 Task: In the Contact  ThompsonGenesis@nbcnewyork.com, Log Call and save with description: 'Engaged in a call with a potential buyer discussing their requirements.'; Select call outcome: 'Busy '; Select call Direction: Inbound; Add date: '15 September, 2023' and time 6:00:PM. Logged in from softage.1@softage.net
Action: Mouse moved to (78, 51)
Screenshot: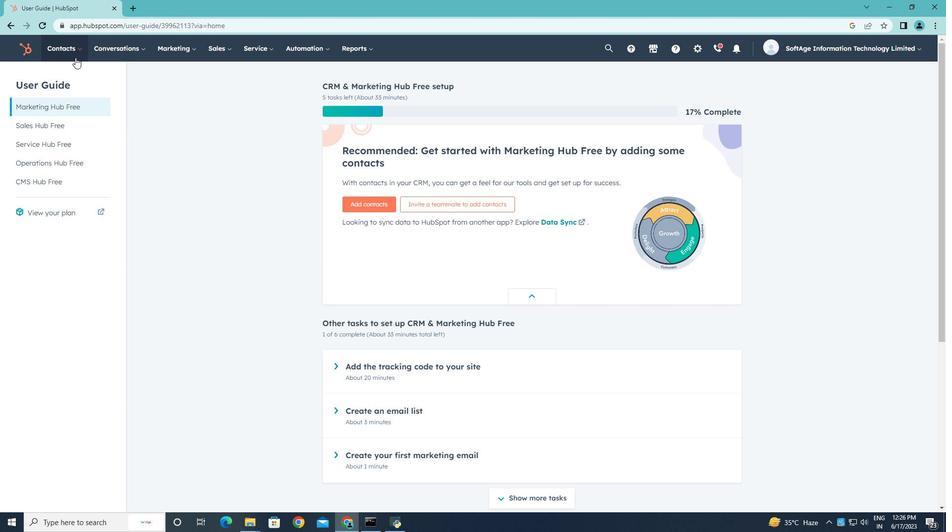 
Action: Mouse pressed left at (78, 51)
Screenshot: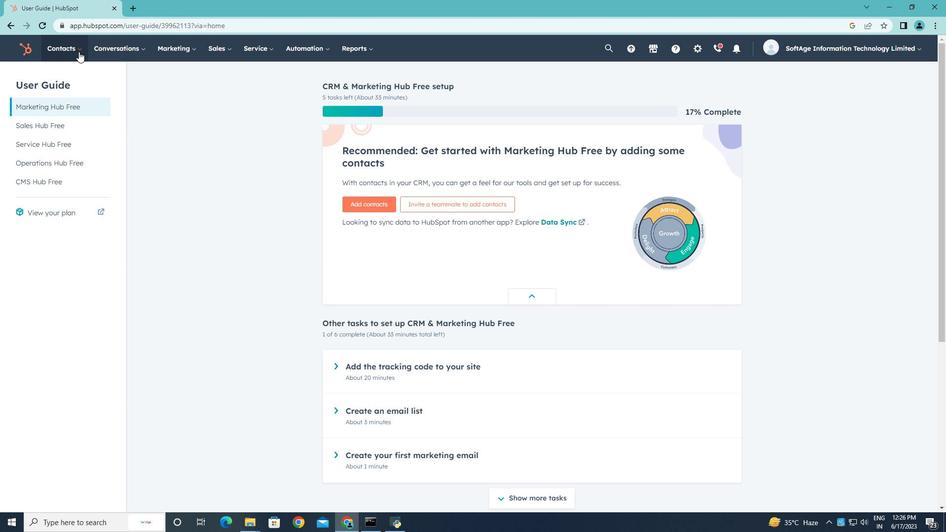 
Action: Mouse moved to (74, 78)
Screenshot: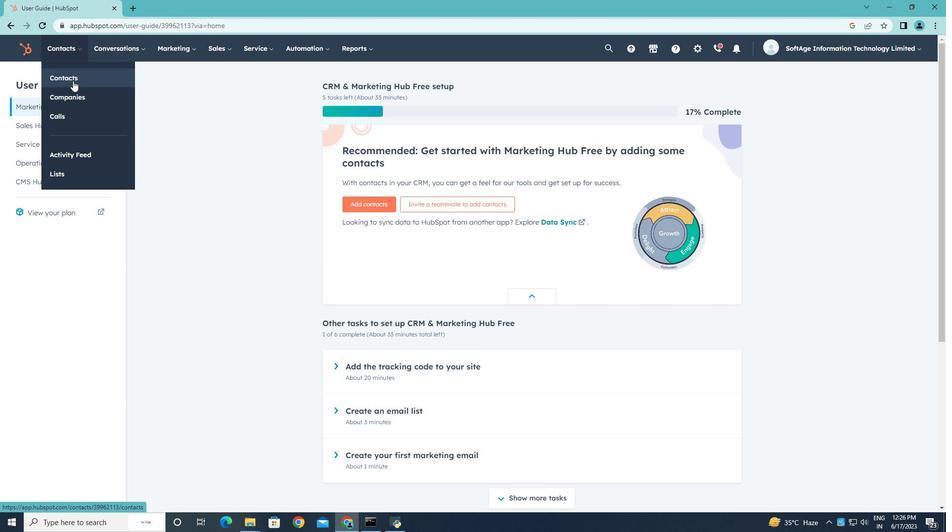 
Action: Mouse pressed left at (74, 78)
Screenshot: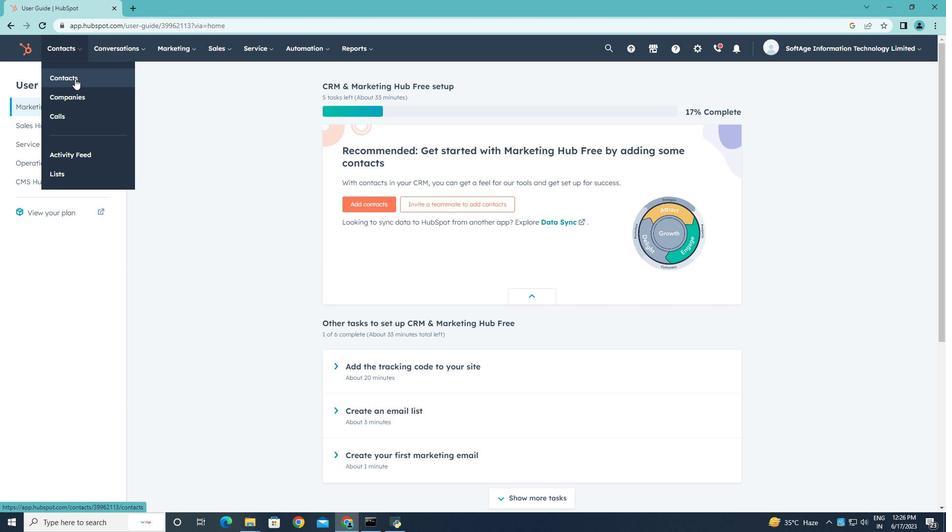 
Action: Mouse moved to (89, 161)
Screenshot: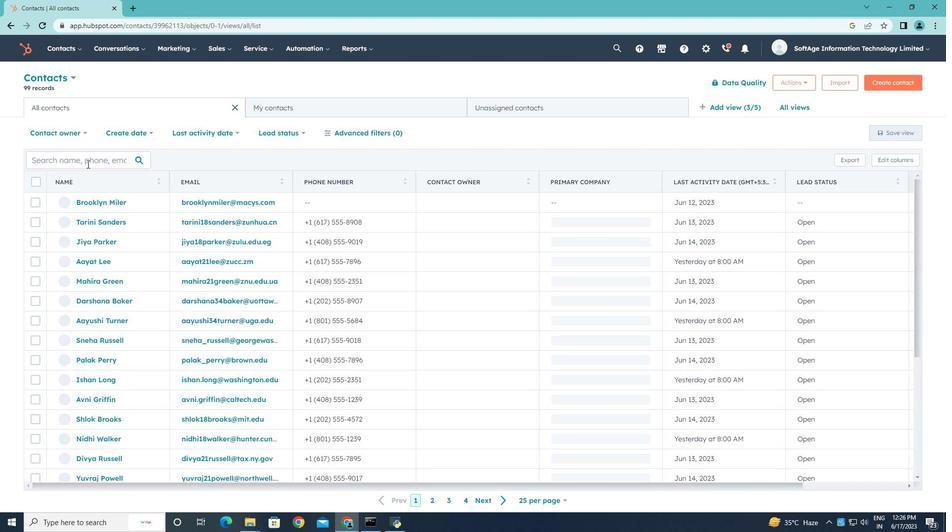 
Action: Mouse pressed left at (89, 161)
Screenshot: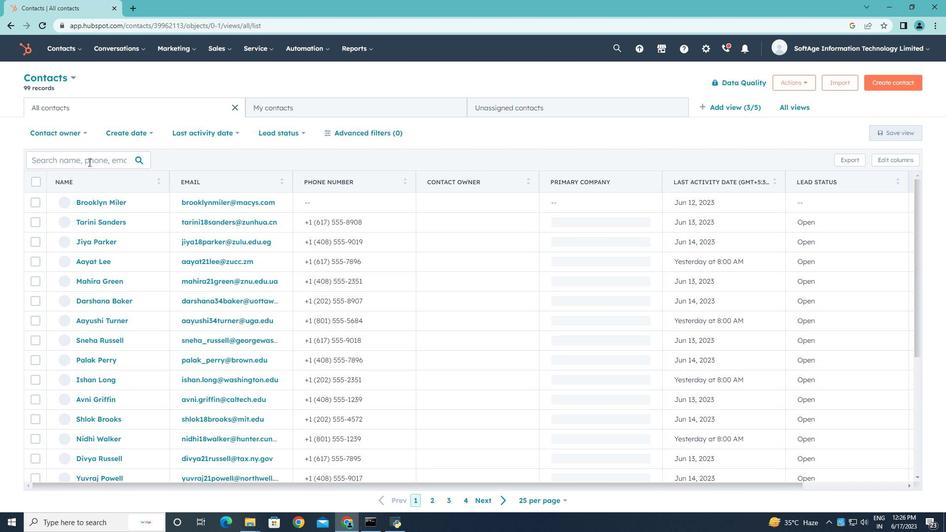 
Action: Key pressed <Key.shift>Thompson<Key.shift>Genesis<Key.shift>@nbcnewyork.com
Screenshot: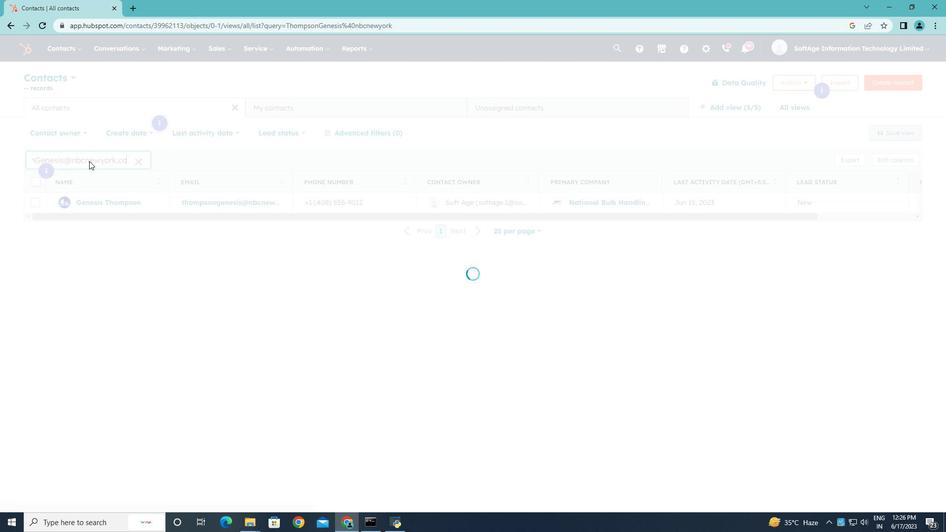 
Action: Mouse moved to (101, 202)
Screenshot: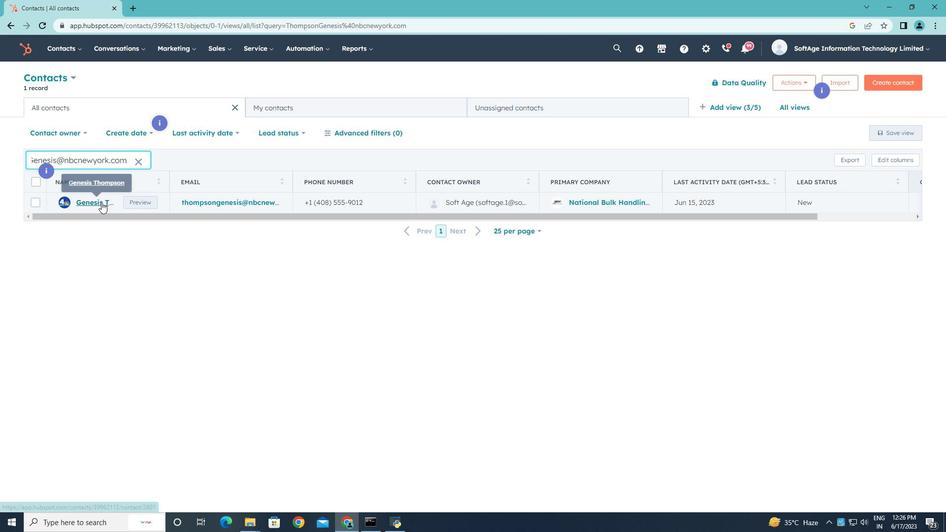 
Action: Mouse pressed left at (101, 202)
Screenshot: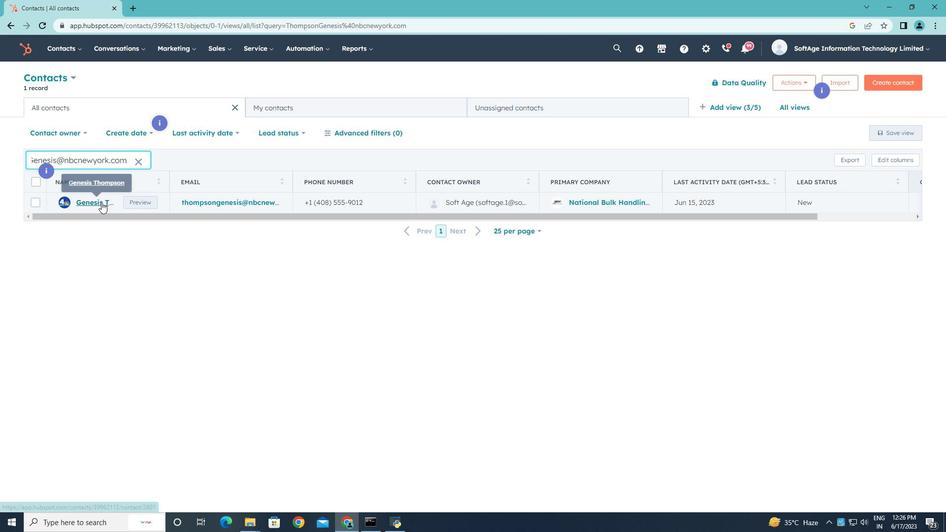 
Action: Mouse moved to (188, 210)
Screenshot: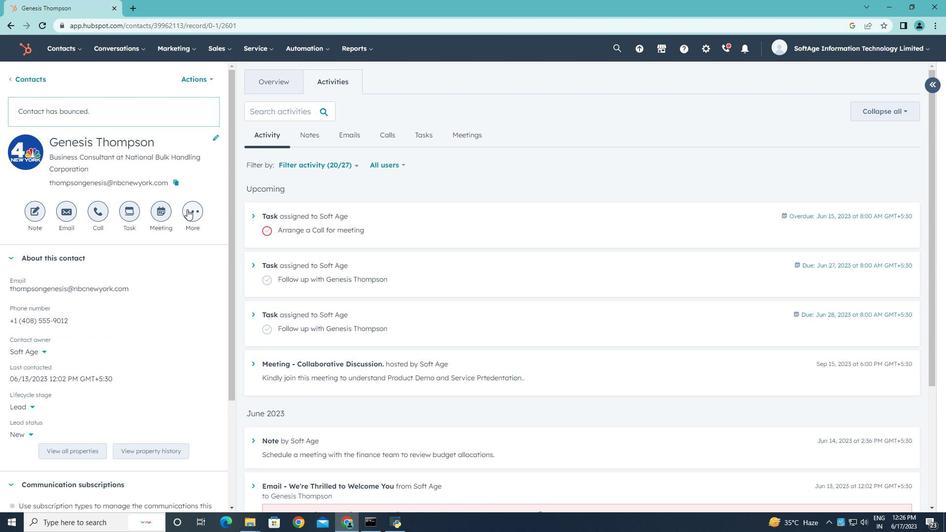 
Action: Mouse pressed left at (188, 210)
Screenshot: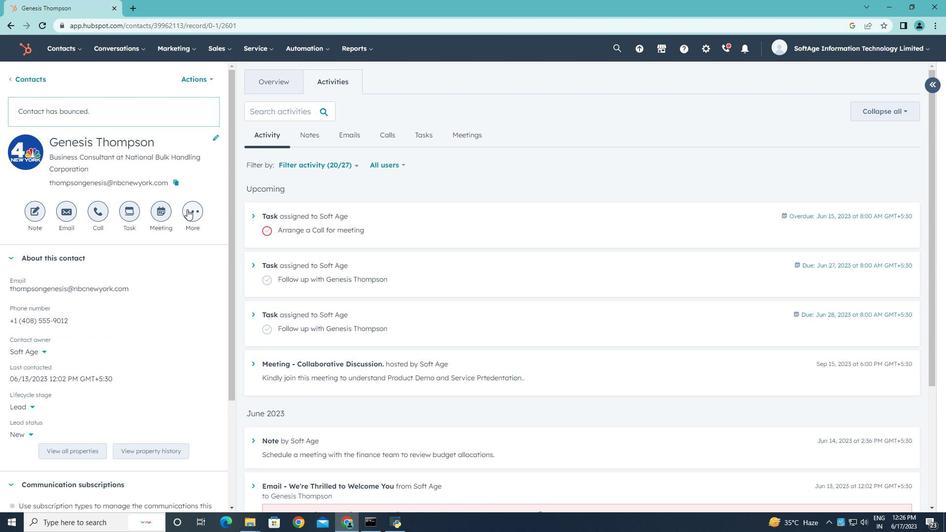 
Action: Mouse moved to (176, 292)
Screenshot: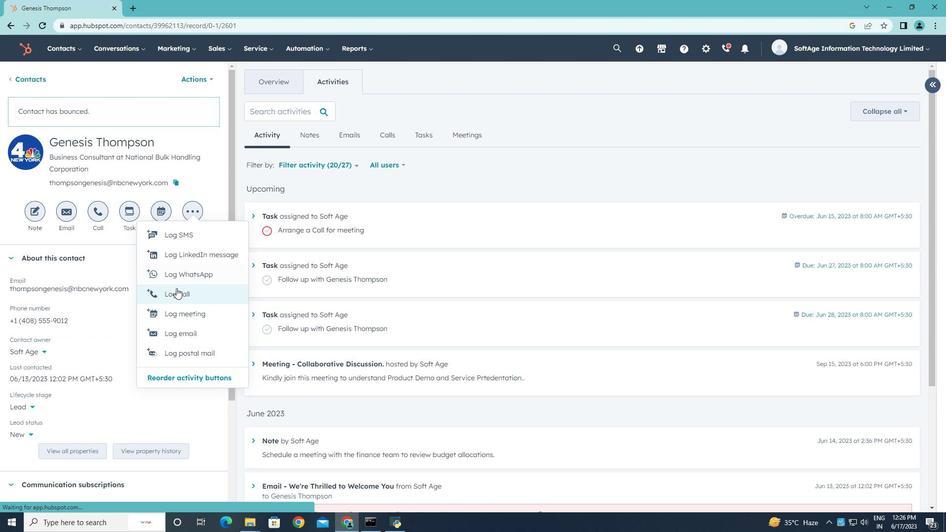 
Action: Mouse pressed left at (176, 292)
Screenshot: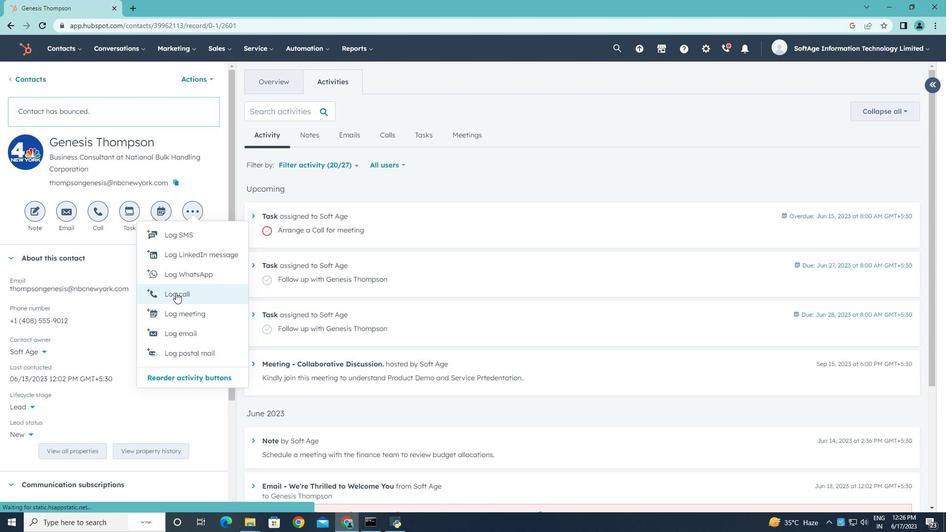 
Action: Key pressed <Key.shift>Engaged<Key.space>a<Key.backspace>i<Key.space>a<Key.space>call<Key.left><Key.left><Key.left><Key.left><Key.left><Key.left><Key.left>n<Key.down><Key.space>with<Key.space>a<Key.space>potential<Key.space>buyer<Key.space>discussing<Key.space>their<Key.space>requirements.
Screenshot: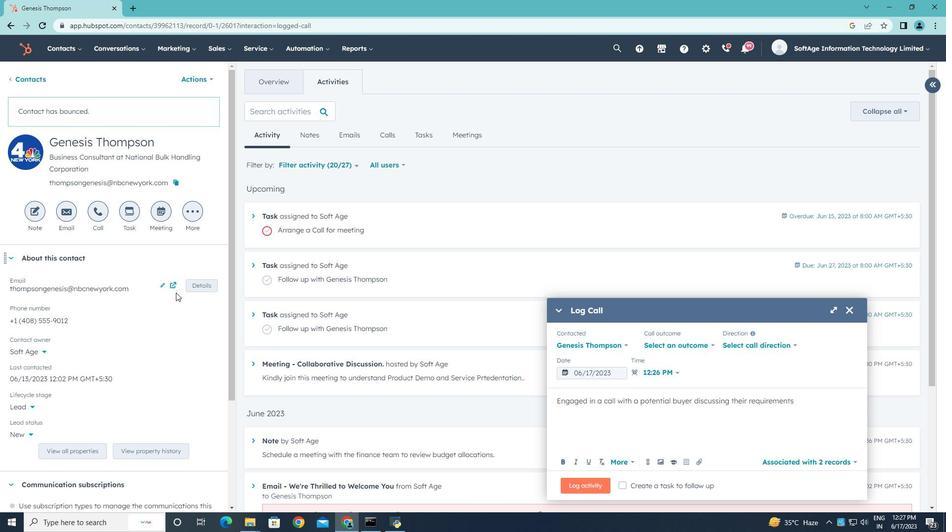 
Action: Mouse moved to (713, 346)
Screenshot: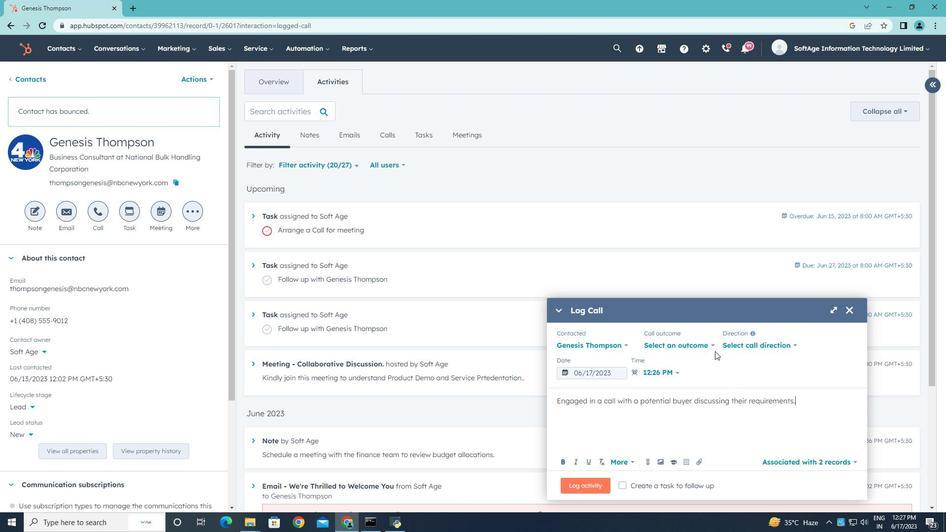 
Action: Mouse pressed left at (713, 346)
Screenshot: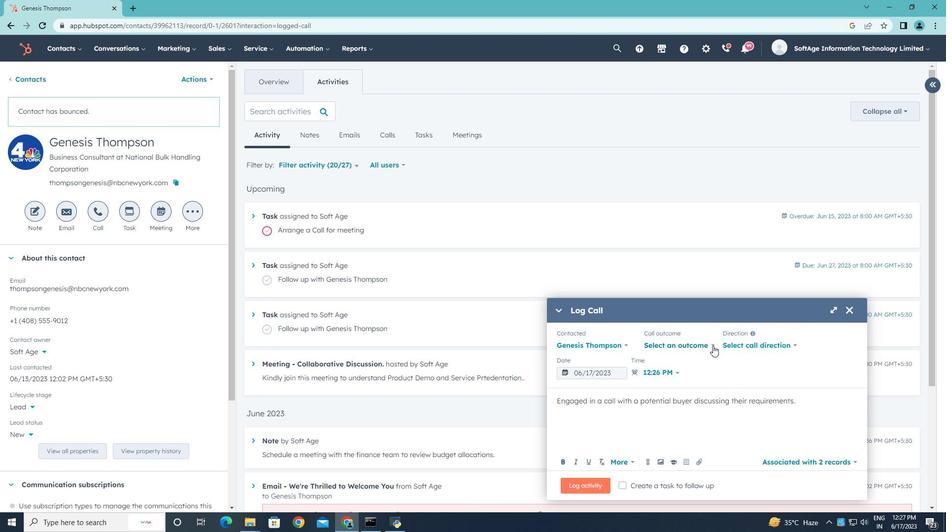 
Action: Mouse moved to (673, 374)
Screenshot: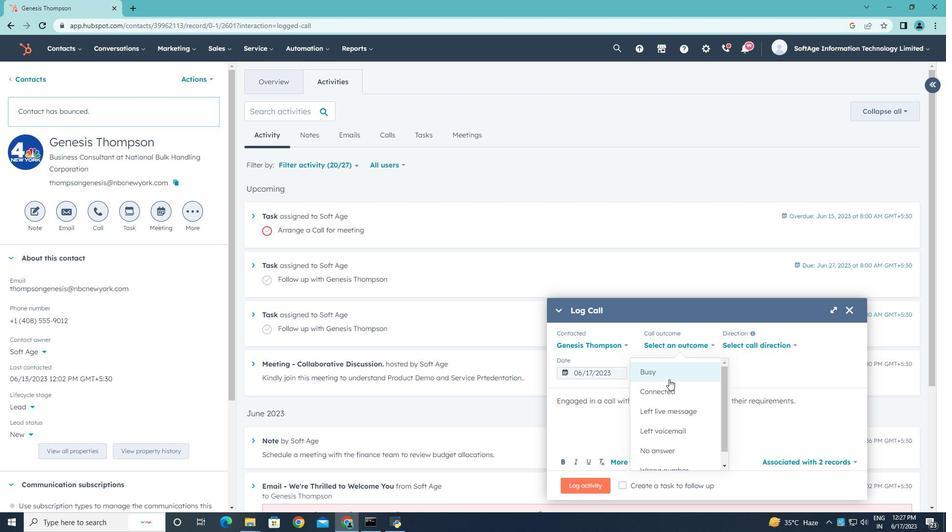 
Action: Mouse pressed left at (673, 374)
Screenshot: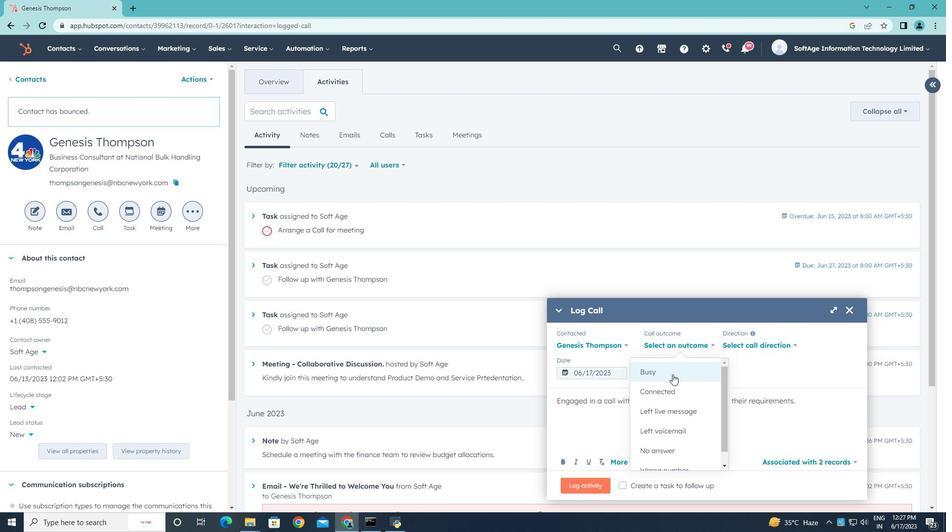 
Action: Mouse moved to (747, 345)
Screenshot: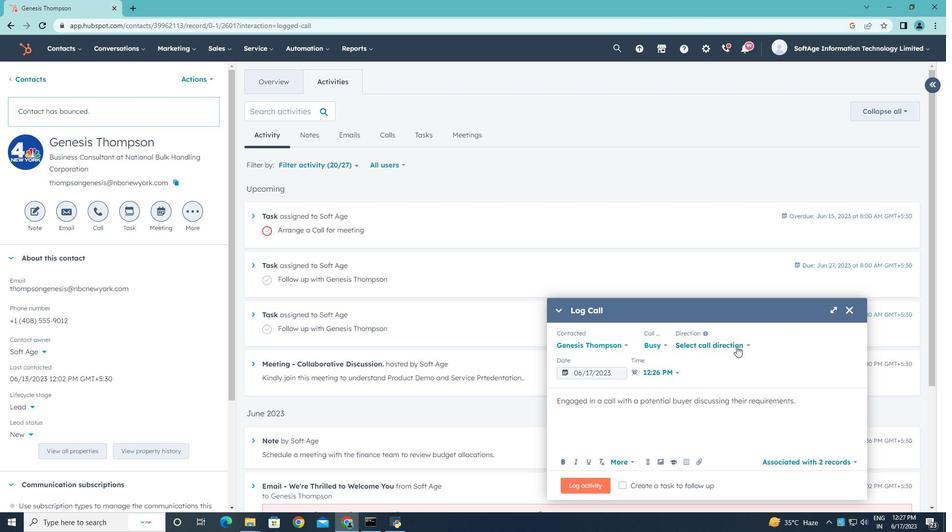 
Action: Mouse pressed left at (747, 345)
Screenshot: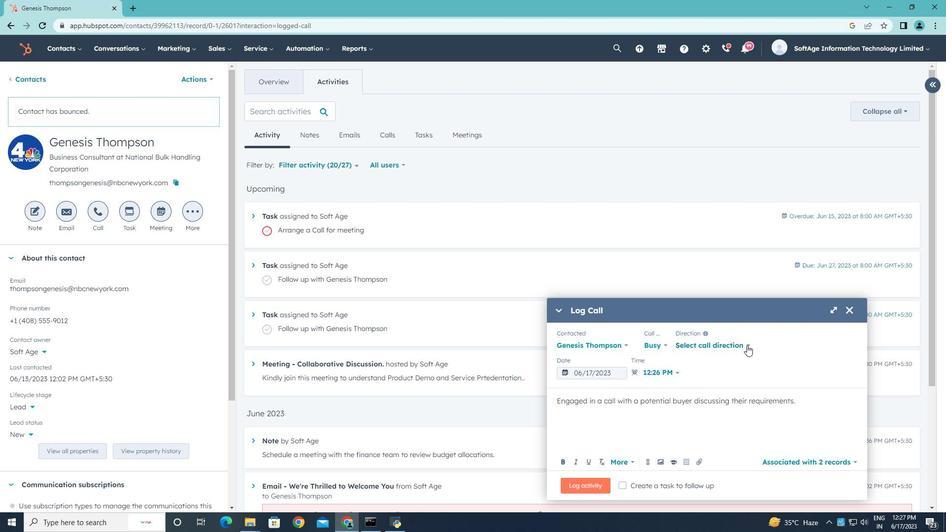 
Action: Mouse moved to (706, 372)
Screenshot: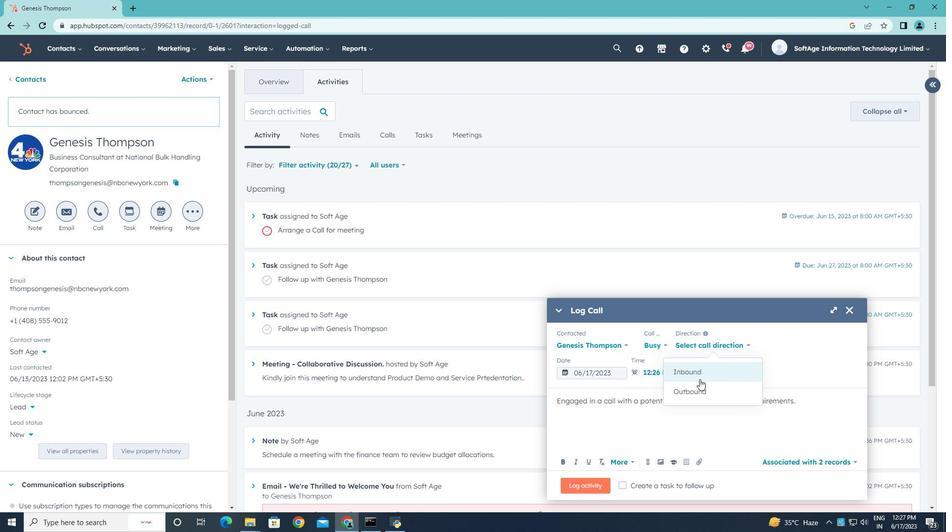 
Action: Mouse pressed left at (706, 372)
Screenshot: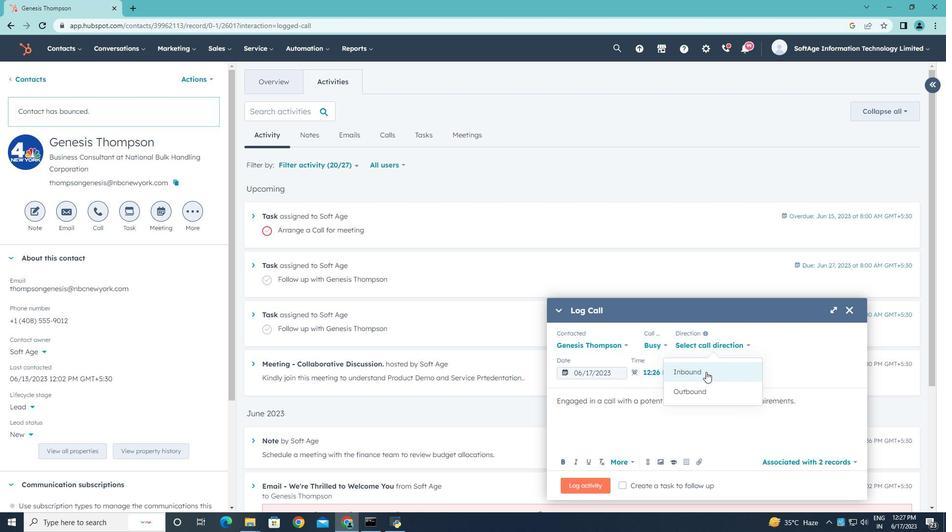 
Action: Mouse moved to (624, 373)
Screenshot: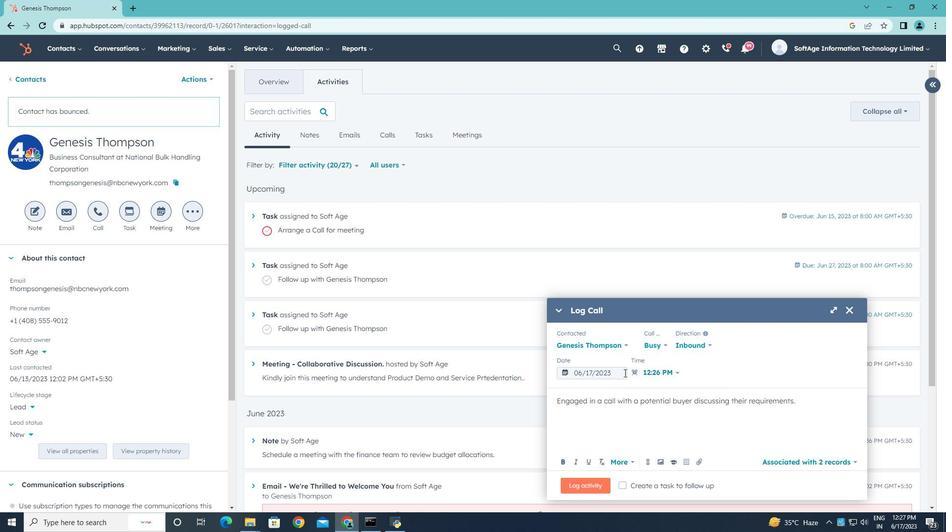 
Action: Mouse pressed left at (624, 373)
Screenshot: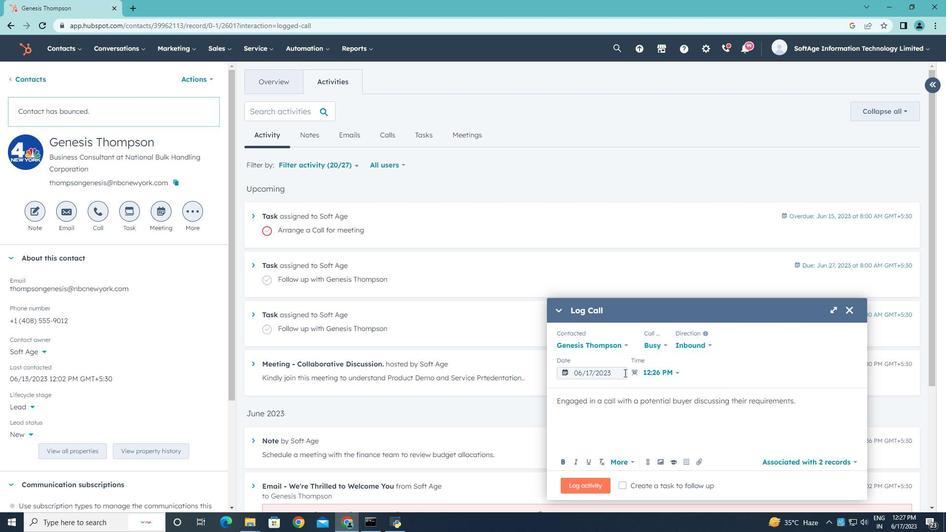 
Action: Mouse moved to (688, 217)
Screenshot: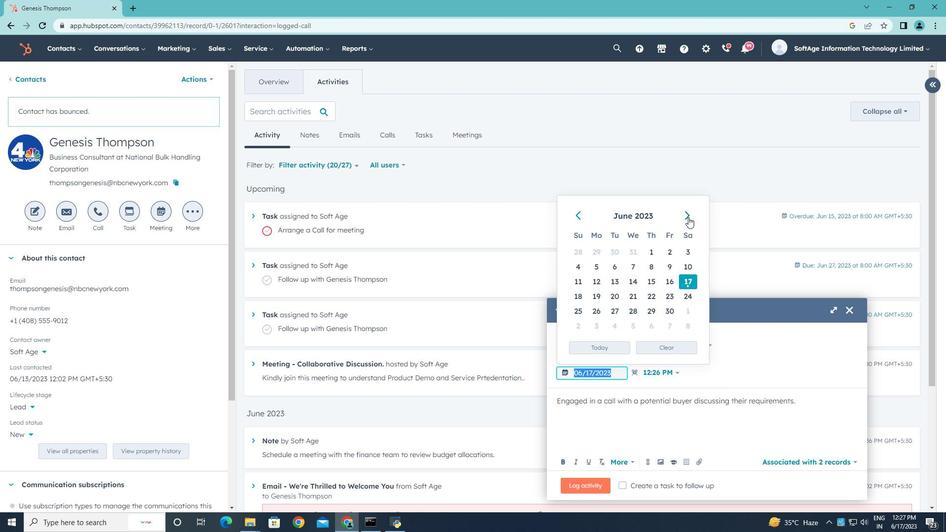 
Action: Mouse pressed left at (688, 217)
Screenshot: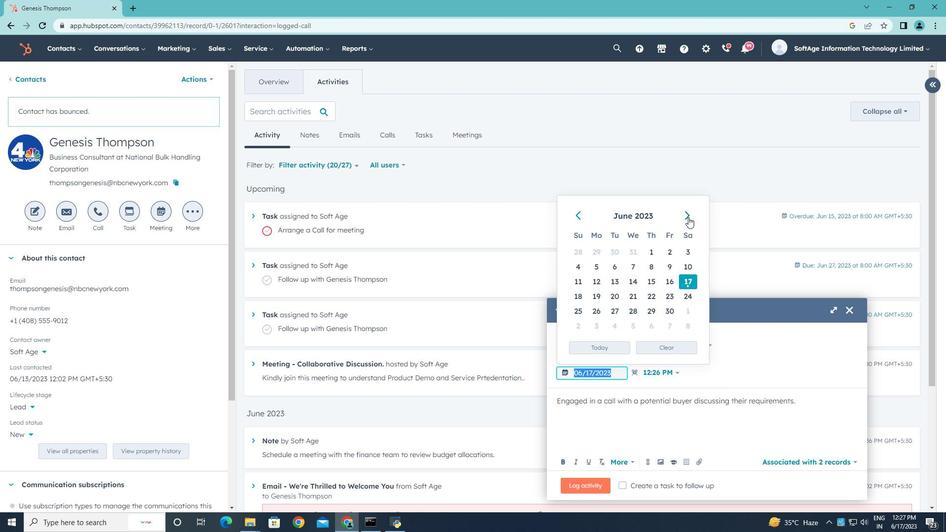 
Action: Mouse pressed left at (688, 217)
Screenshot: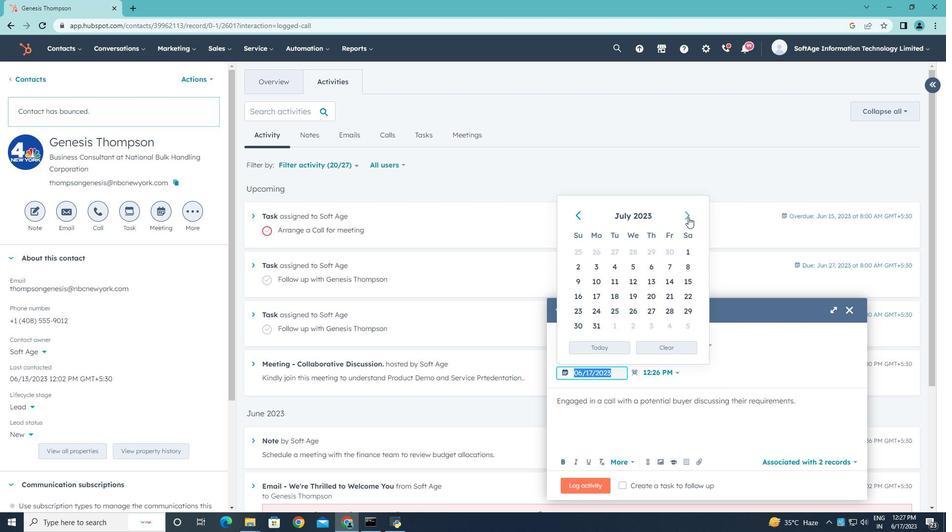 
Action: Mouse pressed left at (688, 217)
Screenshot: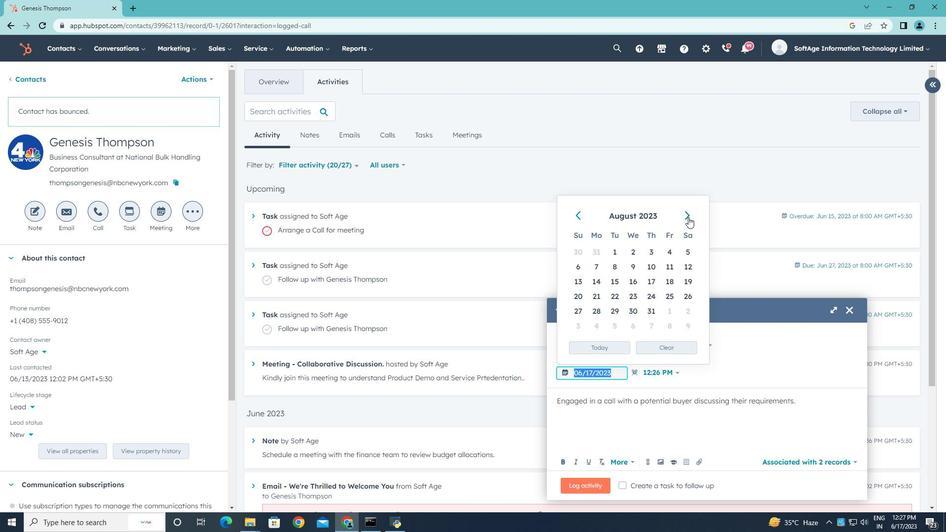 
Action: Mouse moved to (669, 283)
Screenshot: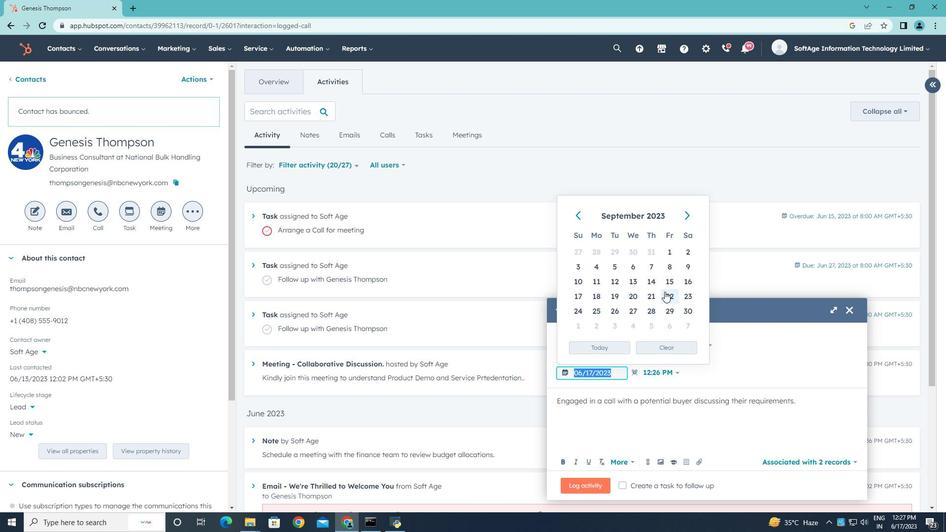 
Action: Mouse pressed left at (669, 283)
Screenshot: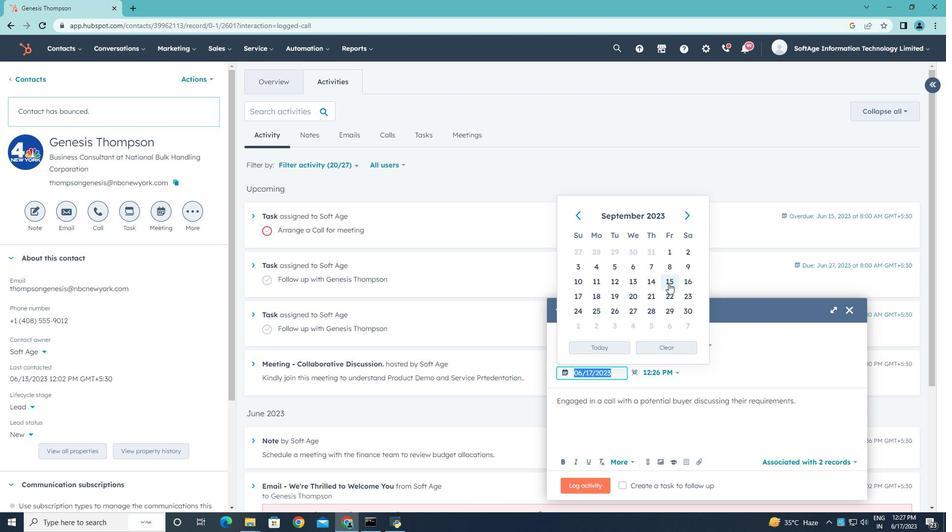 
Action: Mouse moved to (678, 374)
Screenshot: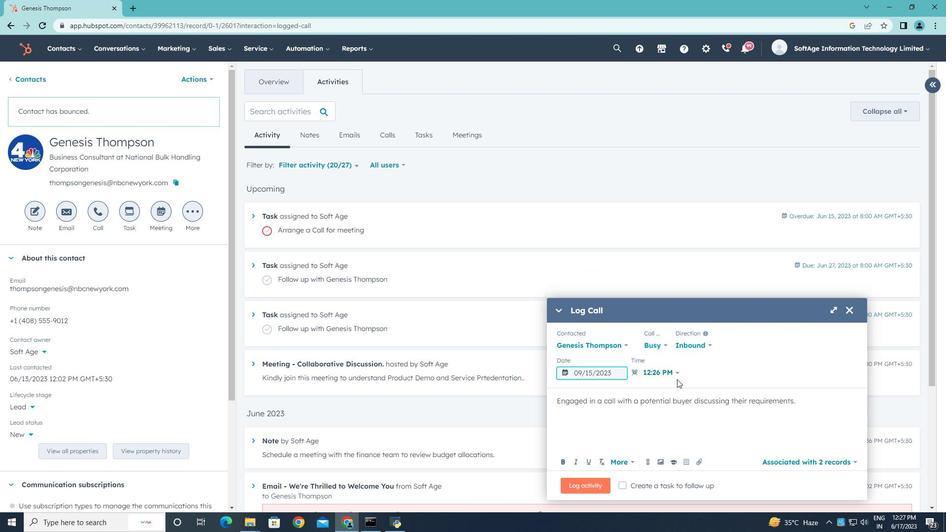 
Action: Mouse pressed left at (678, 374)
Screenshot: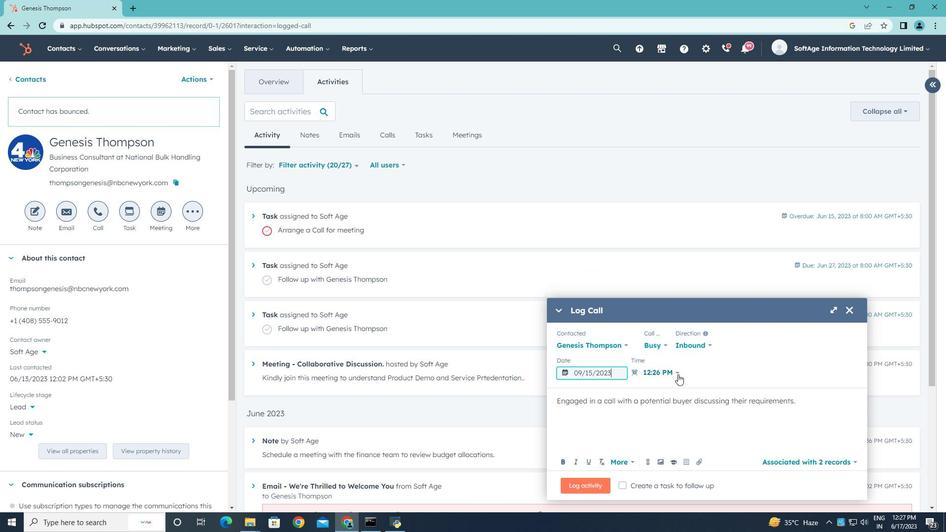 
Action: Mouse moved to (676, 288)
Screenshot: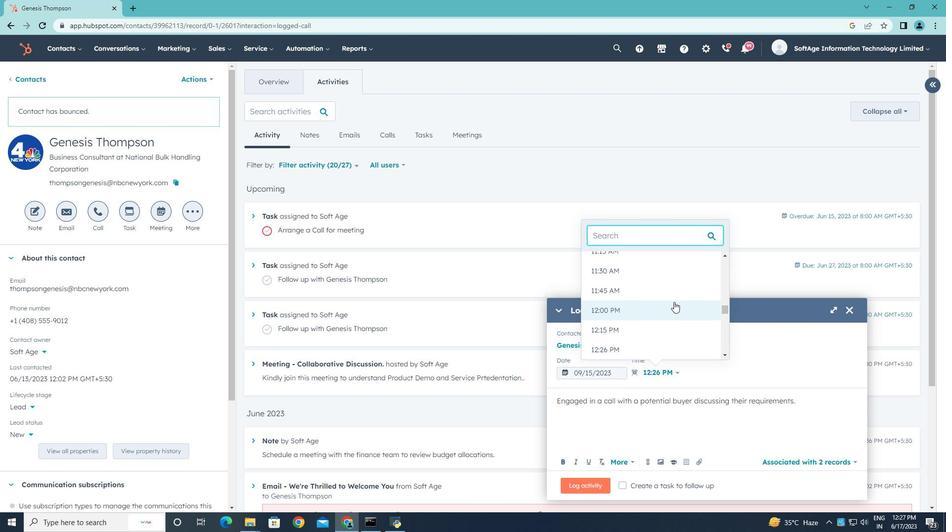 
Action: Mouse scrolled (676, 287) with delta (0, 0)
Screenshot: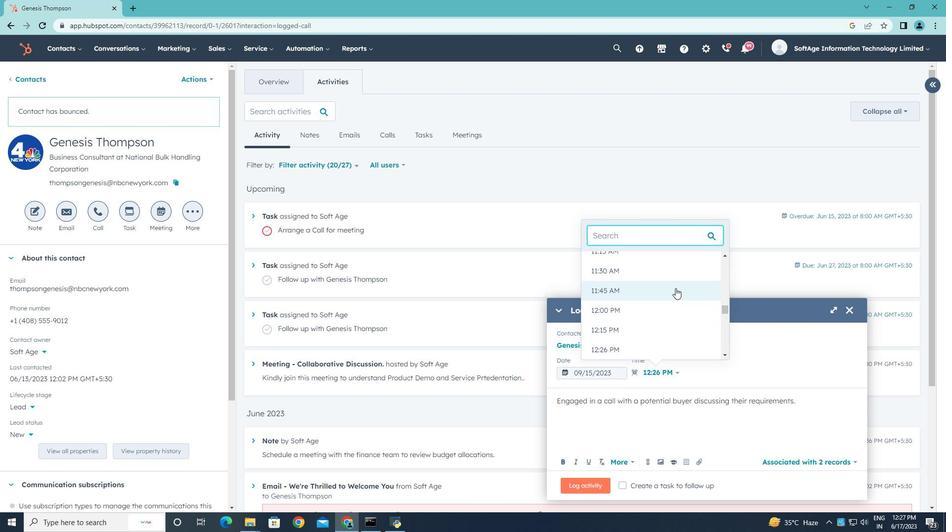 
Action: Mouse scrolled (676, 287) with delta (0, 0)
Screenshot: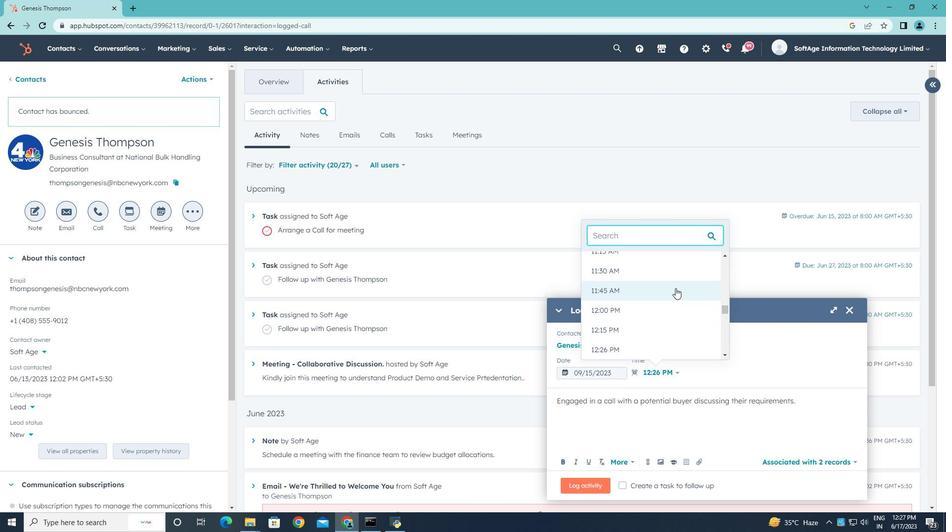 
Action: Mouse scrolled (676, 287) with delta (0, 0)
Screenshot: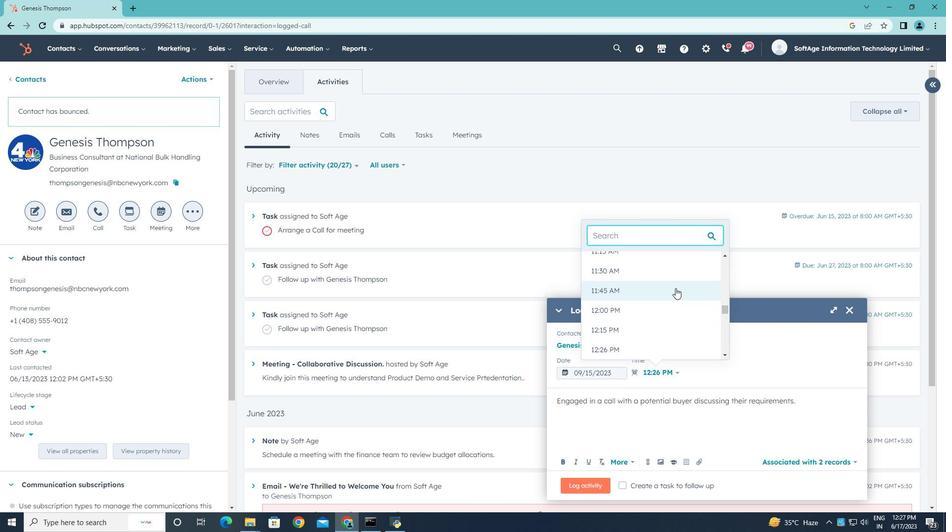 
Action: Mouse scrolled (676, 287) with delta (0, 0)
Screenshot: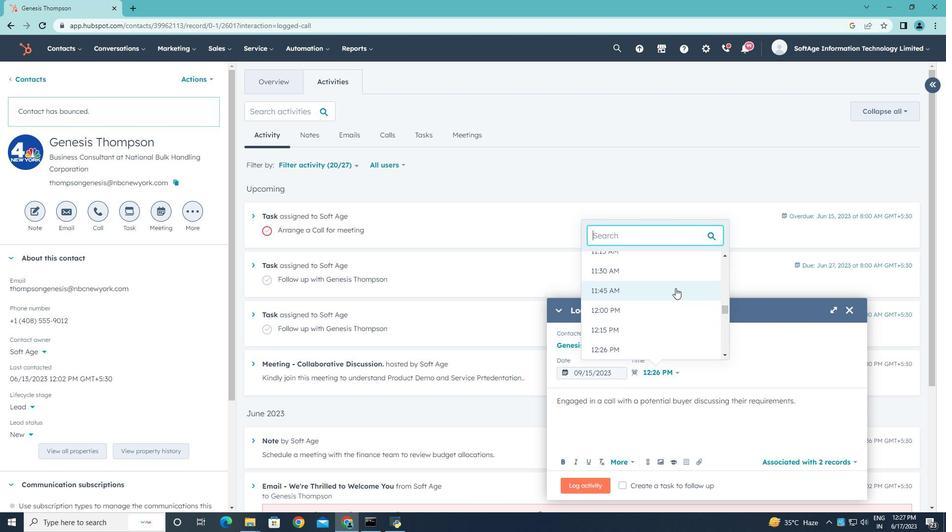 
Action: Mouse scrolled (676, 287) with delta (0, 0)
Screenshot: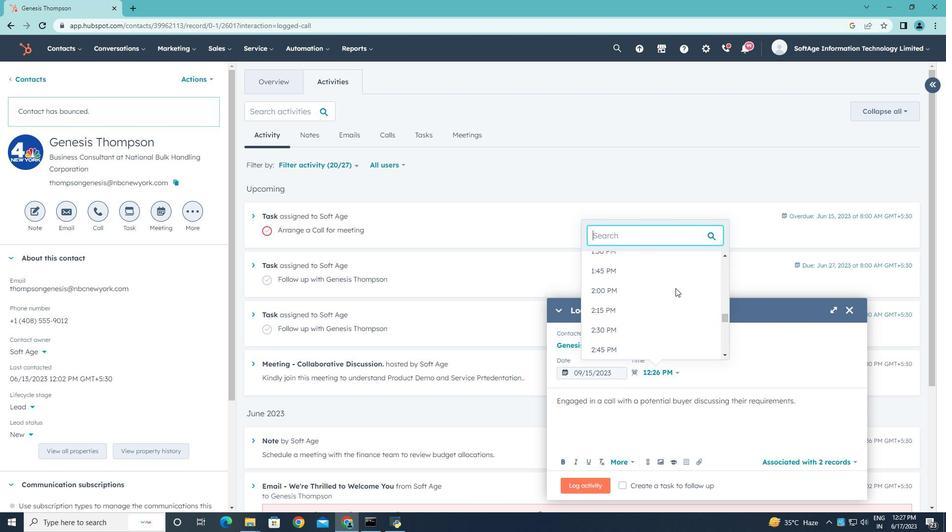 
Action: Mouse scrolled (676, 287) with delta (0, 0)
Screenshot: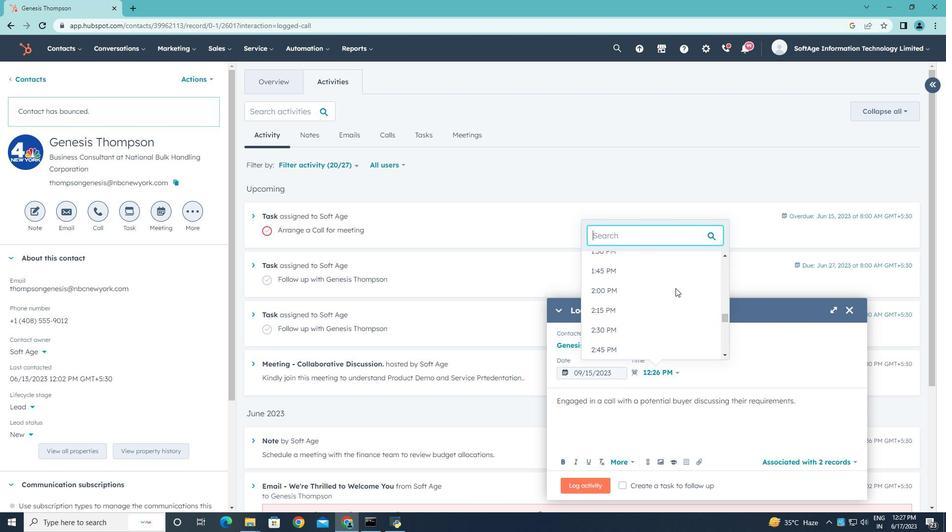
Action: Mouse scrolled (676, 287) with delta (0, 0)
Screenshot: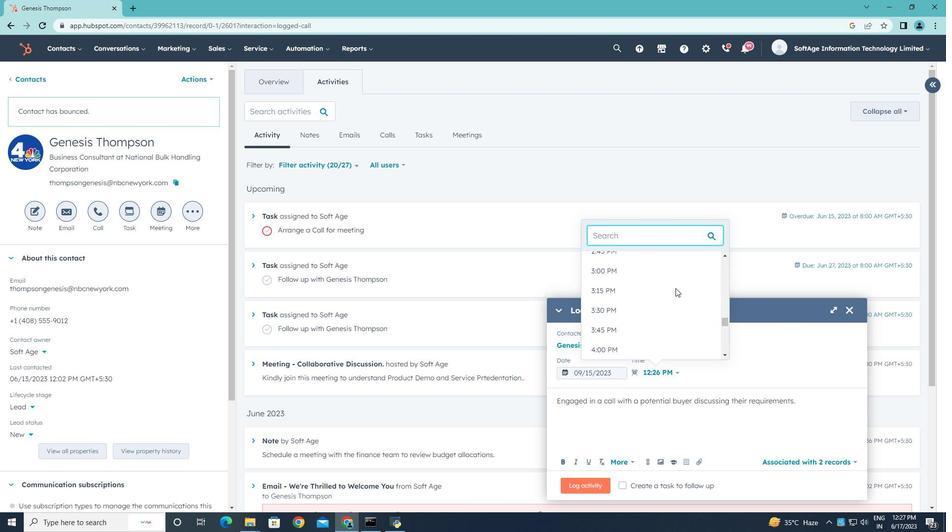 
Action: Mouse scrolled (676, 287) with delta (0, 0)
Screenshot: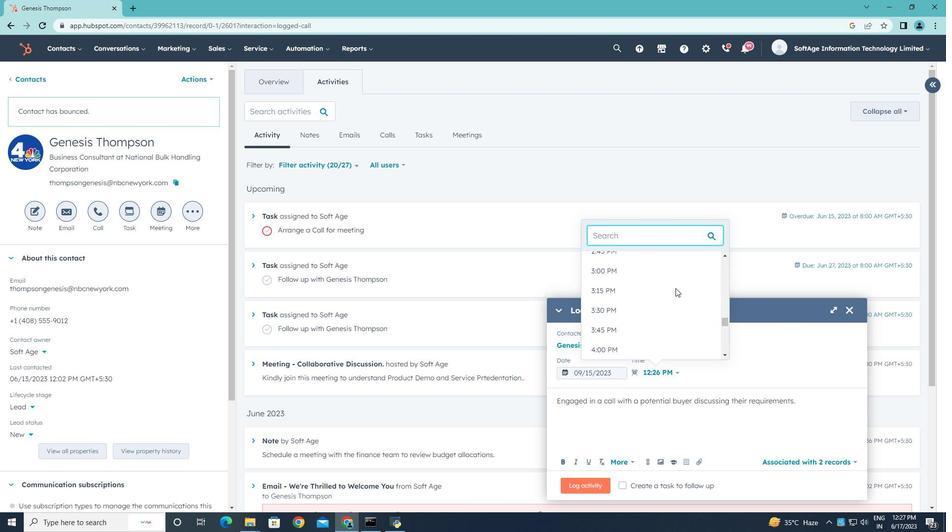
Action: Mouse scrolled (676, 287) with delta (0, 0)
Screenshot: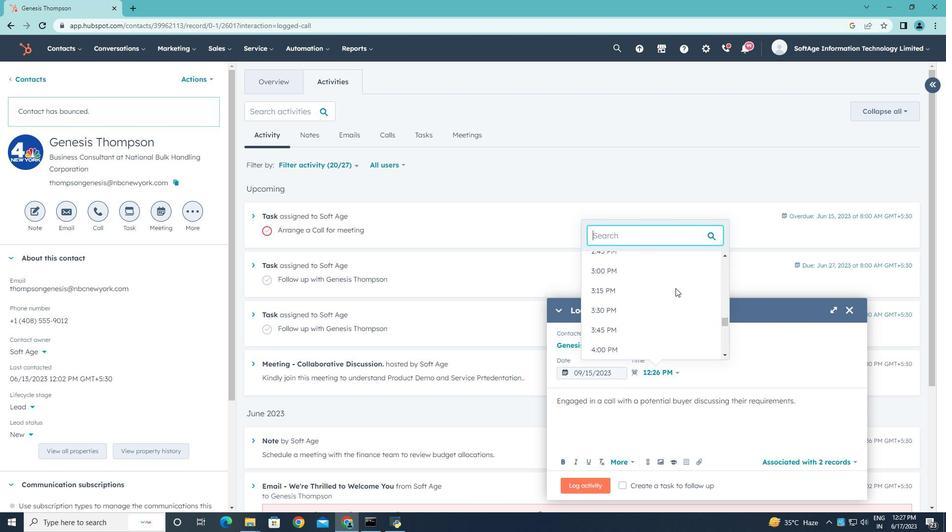 
Action: Mouse scrolled (676, 287) with delta (0, 0)
Screenshot: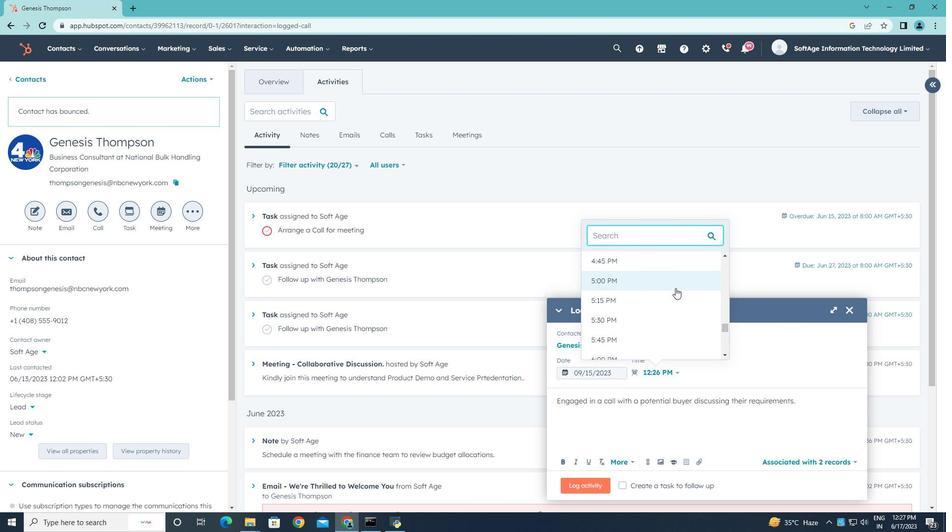 
Action: Mouse moved to (643, 309)
Screenshot: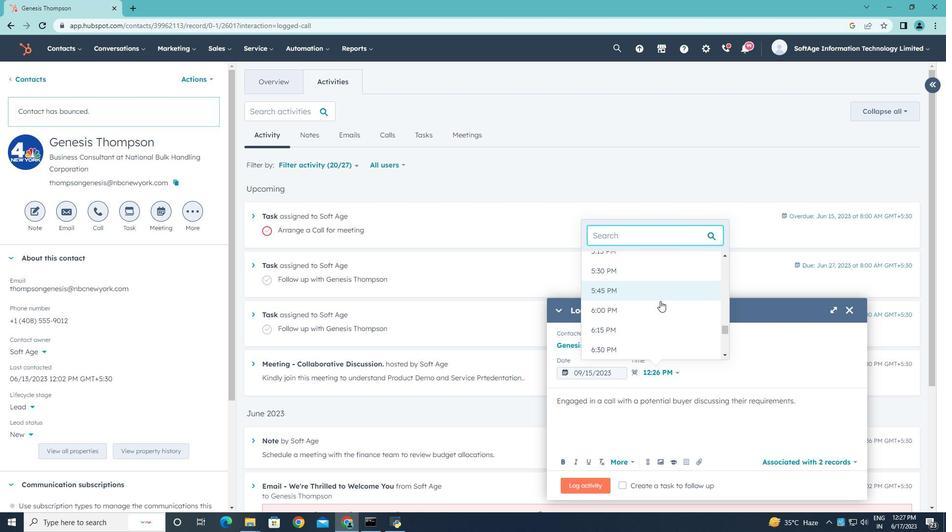 
Action: Mouse pressed left at (643, 309)
Screenshot: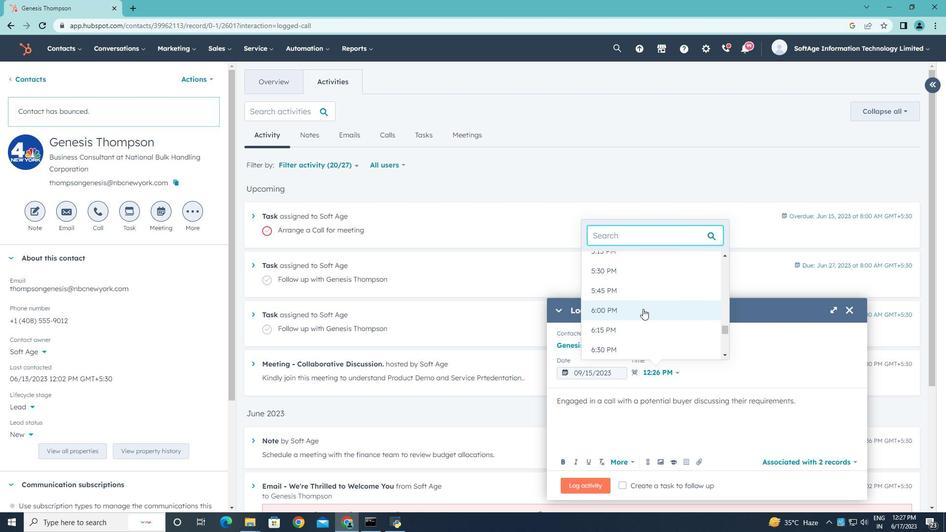 
Action: Mouse moved to (580, 486)
Screenshot: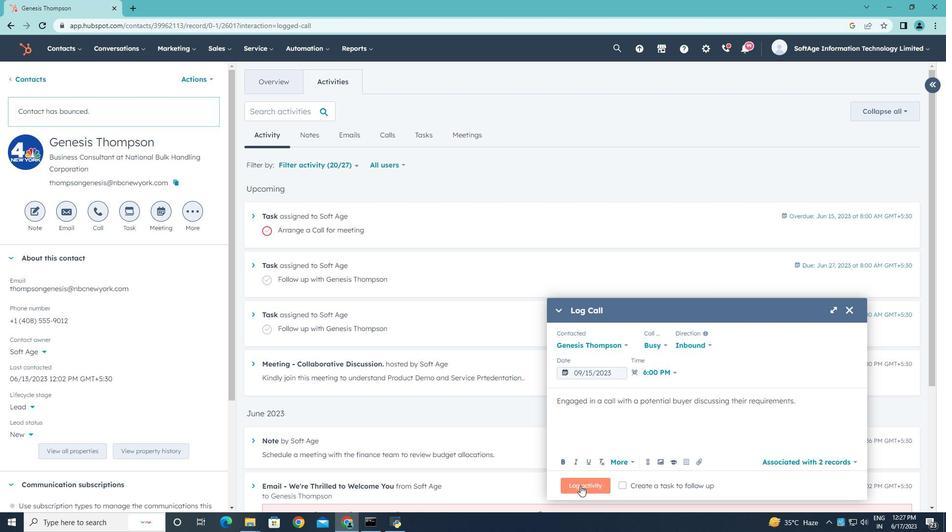 
Action: Mouse pressed left at (580, 486)
Screenshot: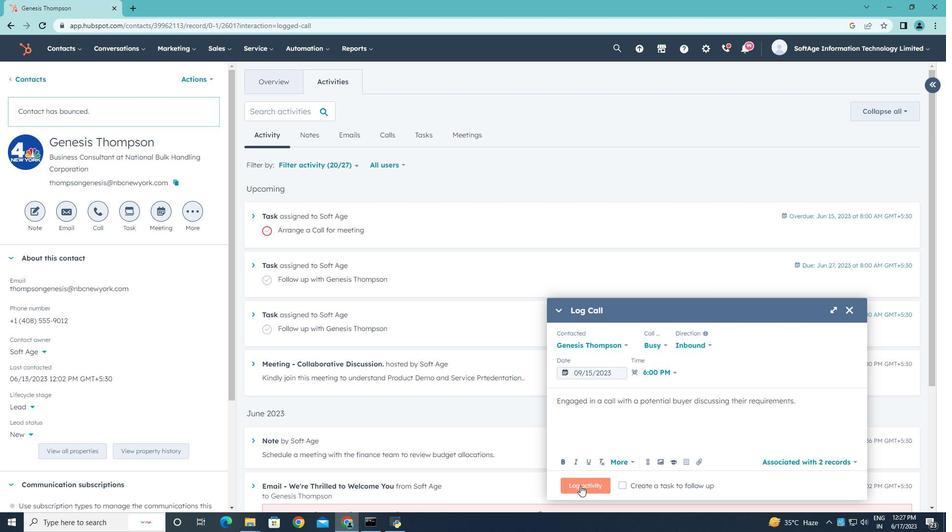 
